 Task: Set the region manually to US West.
Action: Mouse moved to (973, 81)
Screenshot: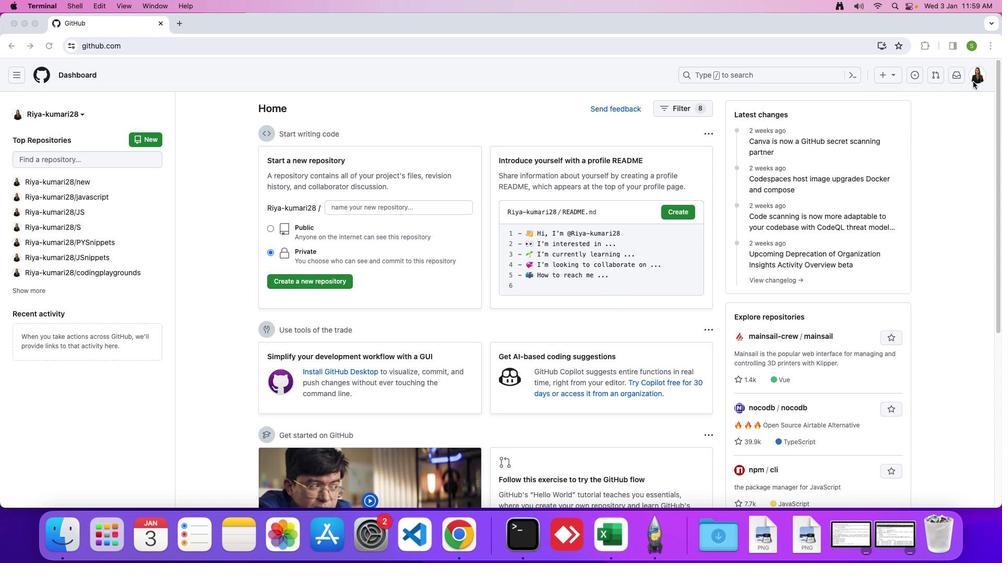 
Action: Mouse pressed left at (973, 81)
Screenshot: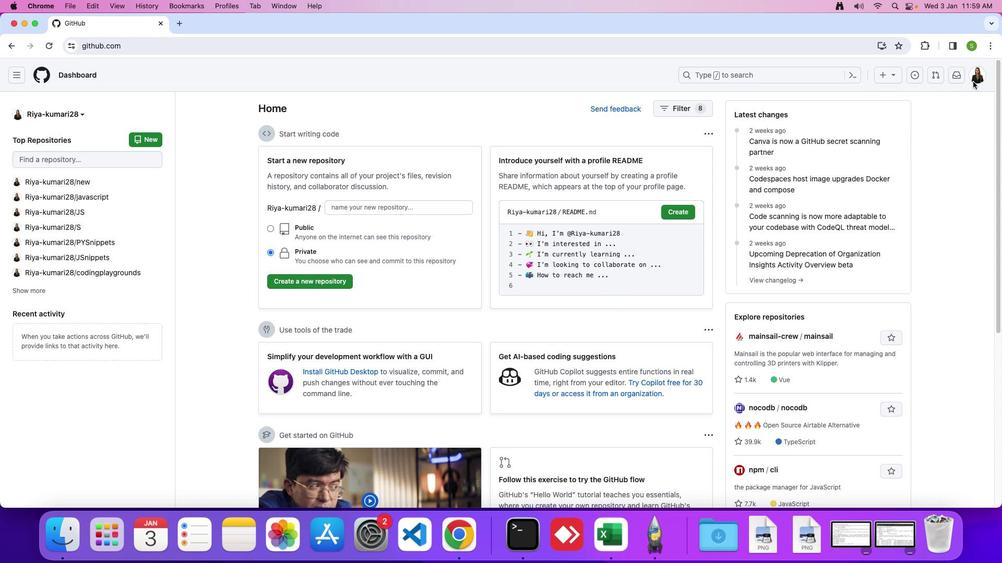 
Action: Mouse moved to (975, 78)
Screenshot: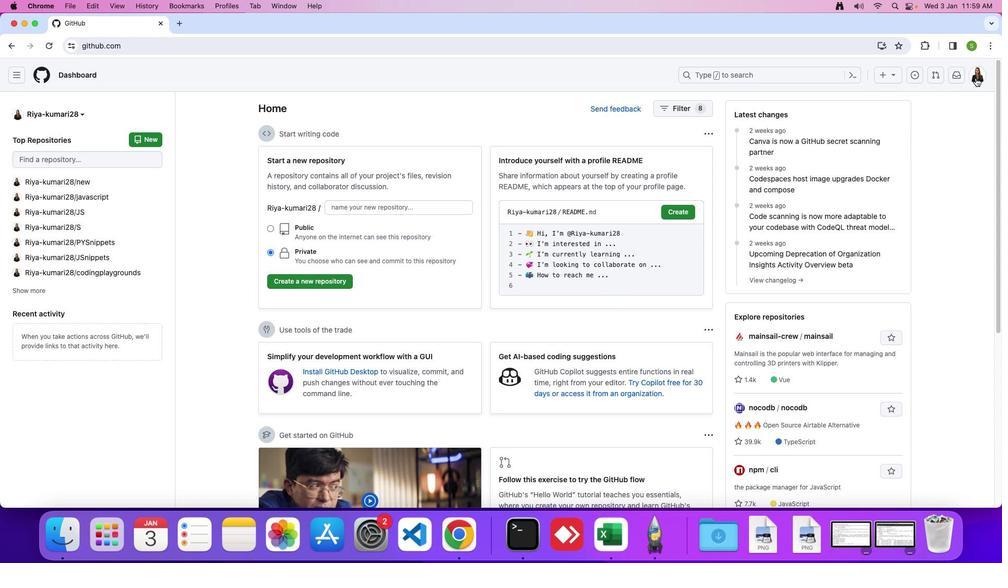 
Action: Mouse pressed left at (975, 78)
Screenshot: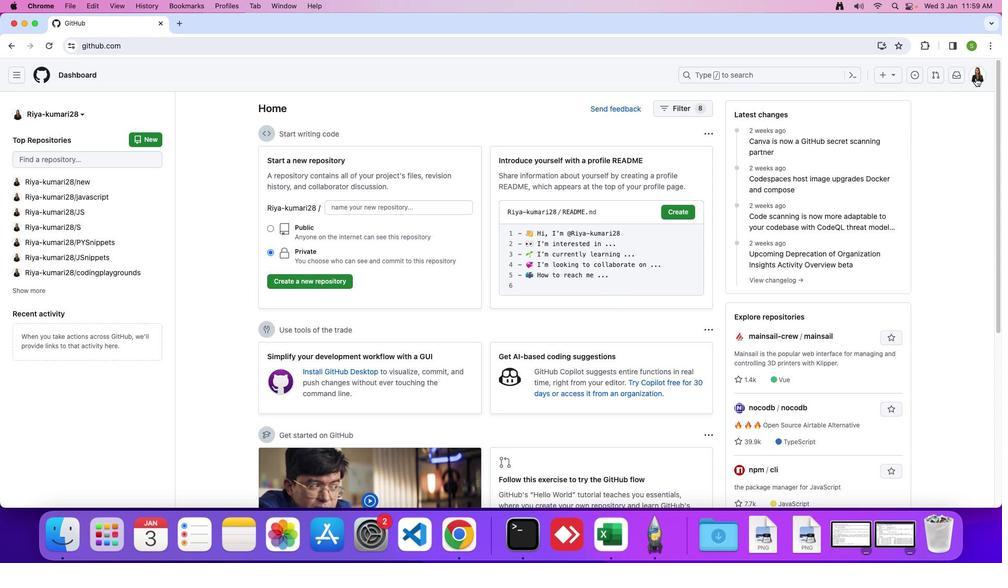 
Action: Mouse moved to (877, 361)
Screenshot: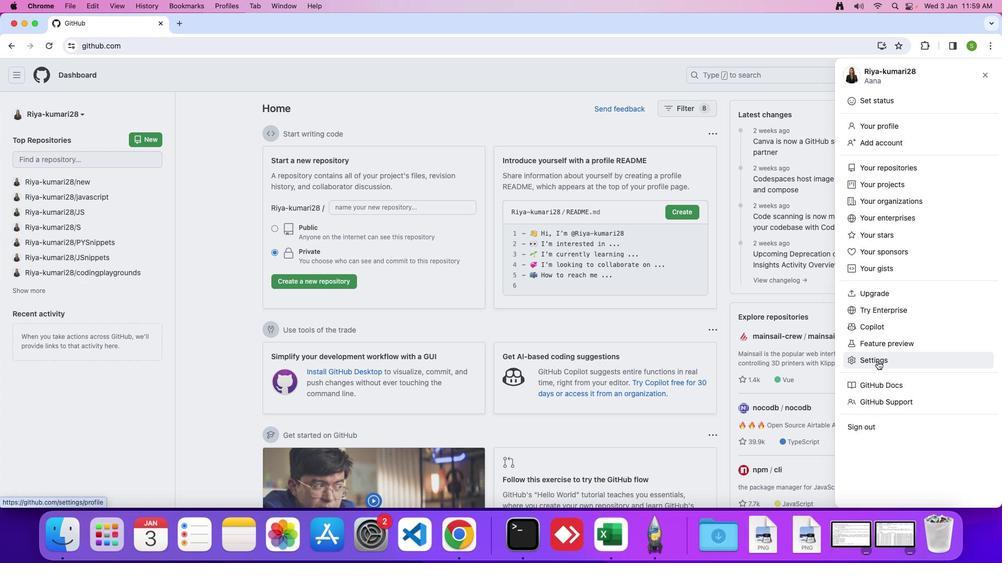 
Action: Mouse pressed left at (877, 361)
Screenshot: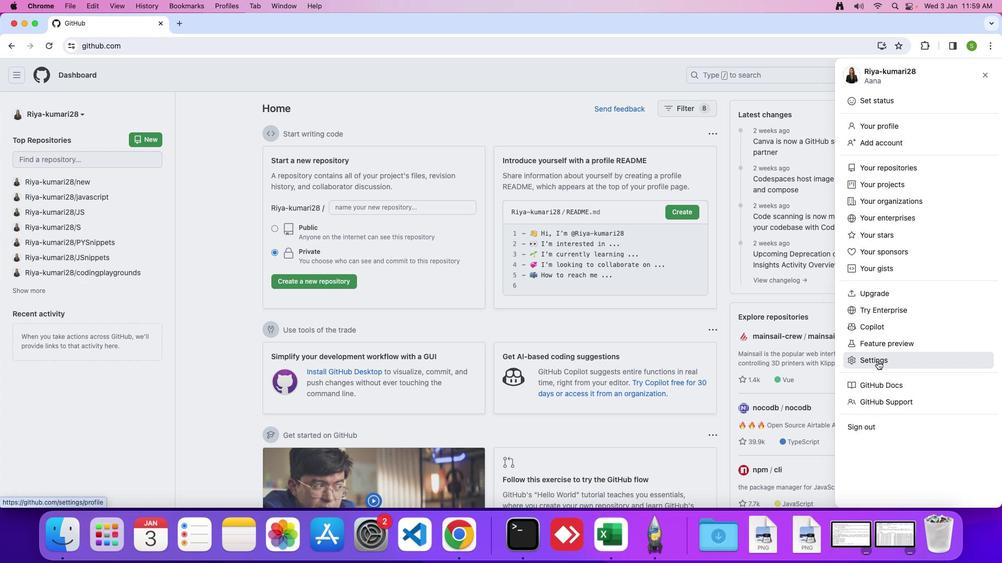 
Action: Mouse moved to (249, 434)
Screenshot: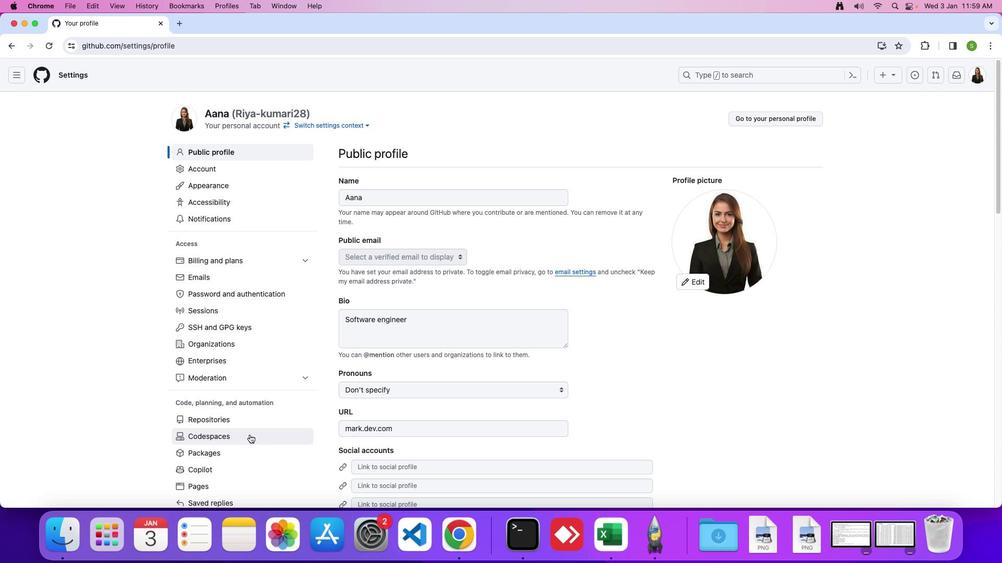 
Action: Mouse pressed left at (249, 434)
Screenshot: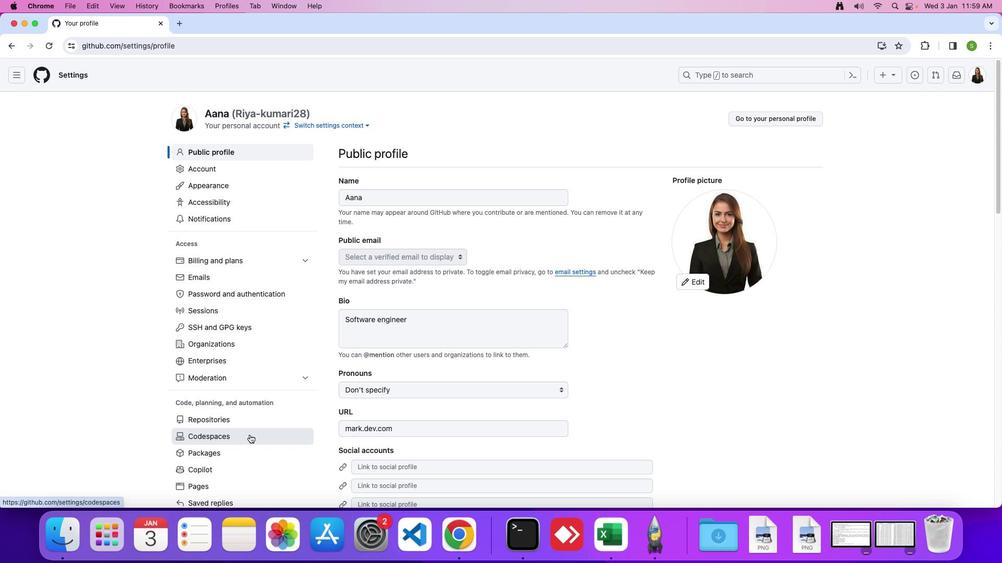 
Action: Mouse moved to (508, 406)
Screenshot: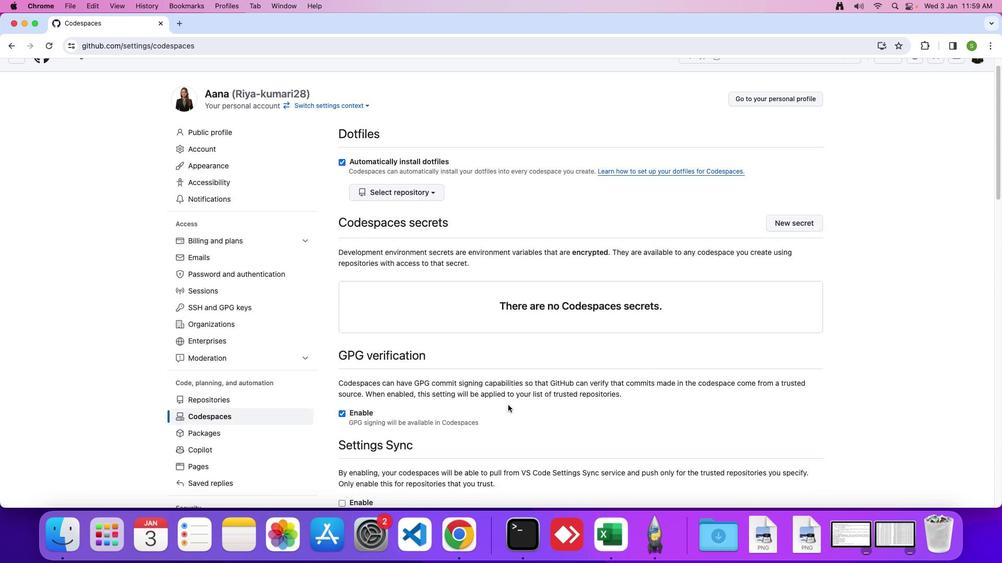 
Action: Mouse scrolled (508, 406) with delta (0, 0)
Screenshot: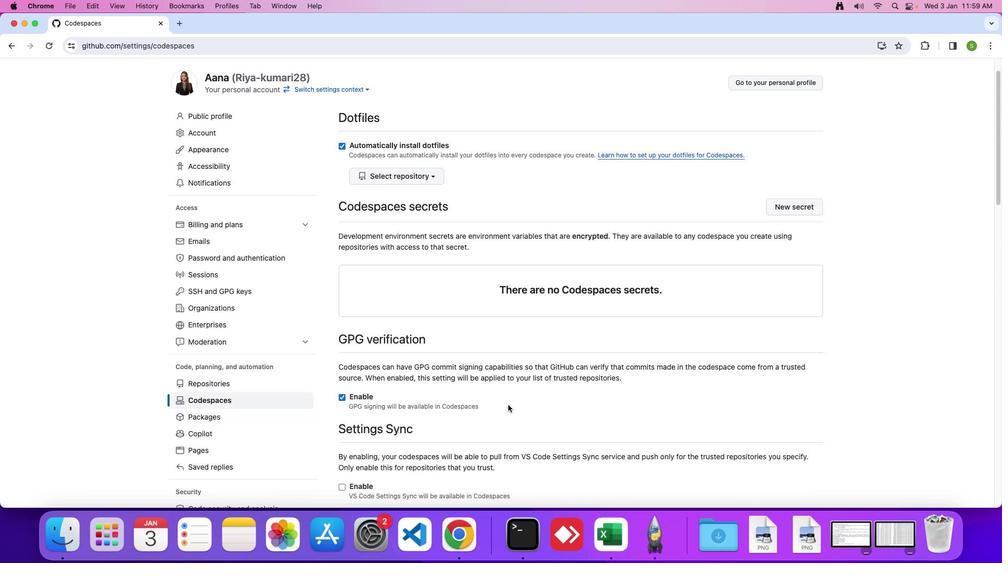 
Action: Mouse scrolled (508, 406) with delta (0, 0)
Screenshot: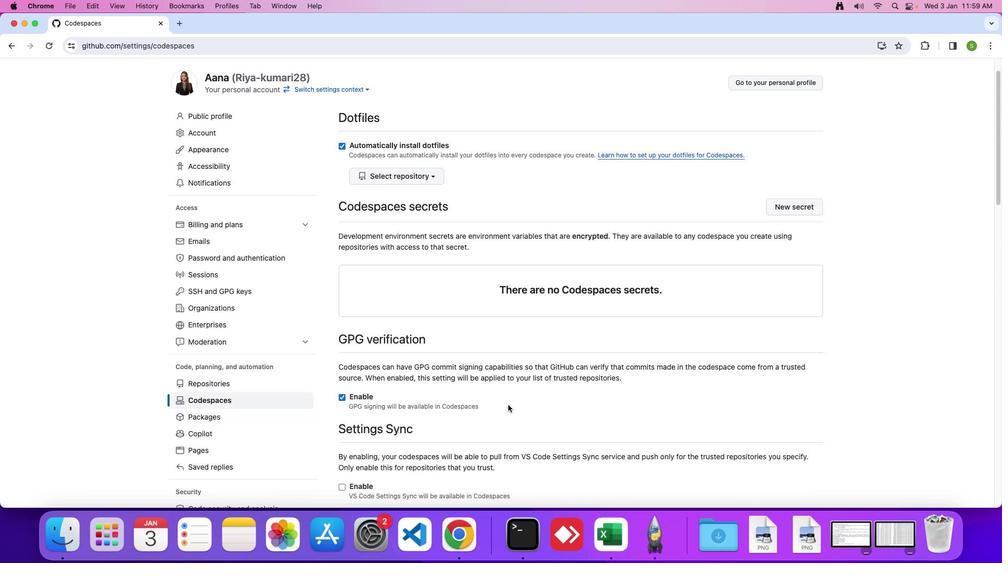 
Action: Mouse moved to (508, 405)
Screenshot: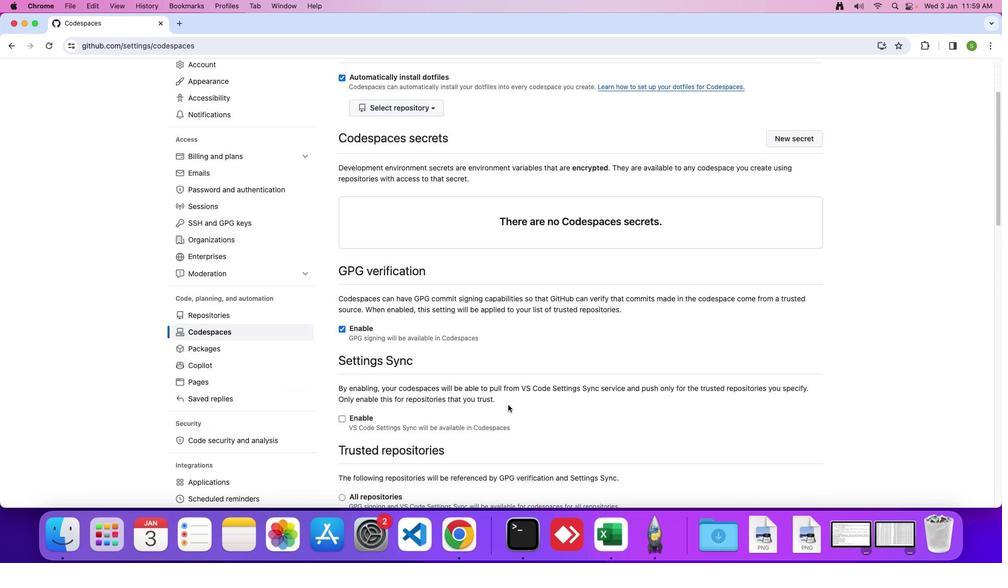 
Action: Mouse scrolled (508, 405) with delta (0, -2)
Screenshot: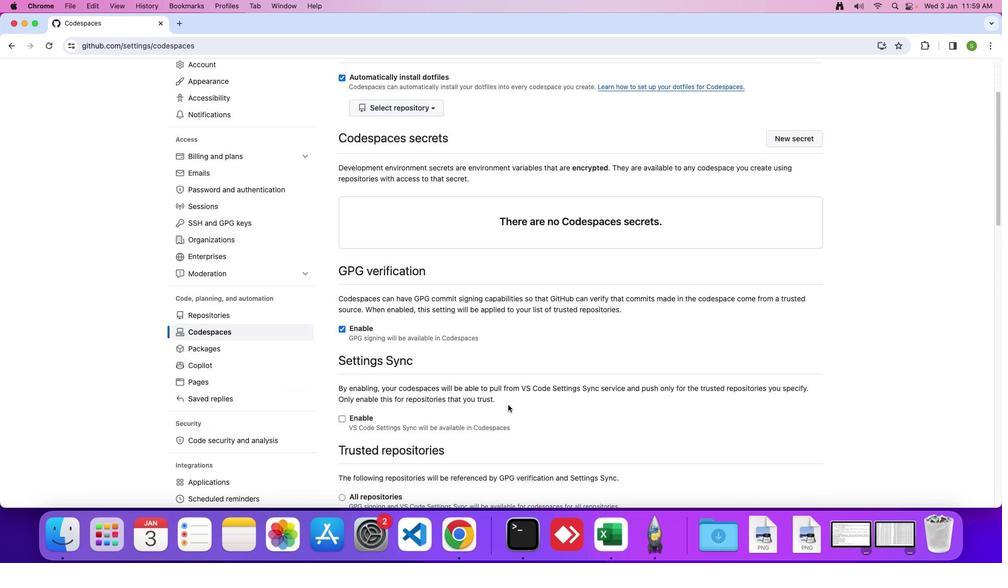 
Action: Mouse moved to (508, 405)
Screenshot: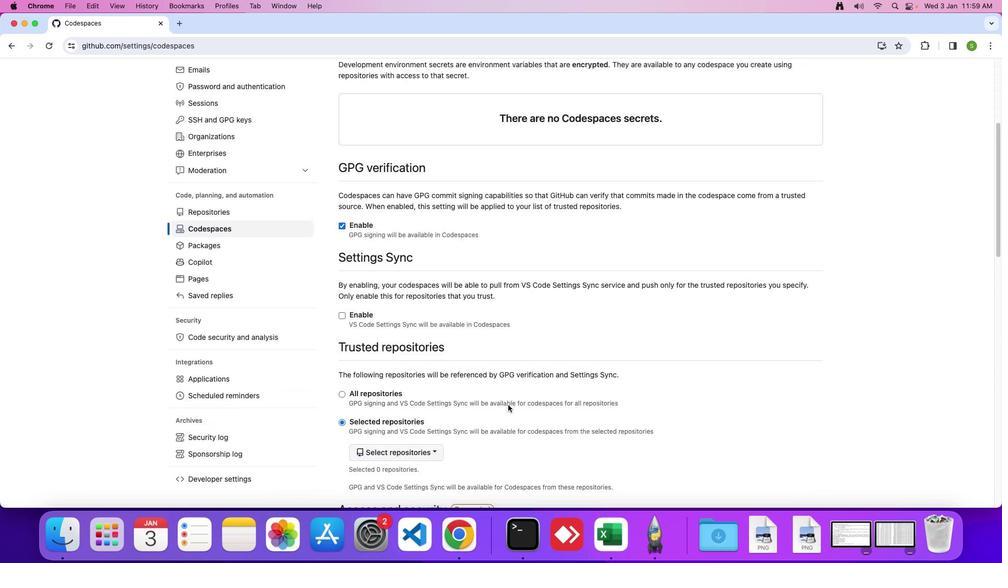 
Action: Mouse scrolled (508, 405) with delta (0, -3)
Screenshot: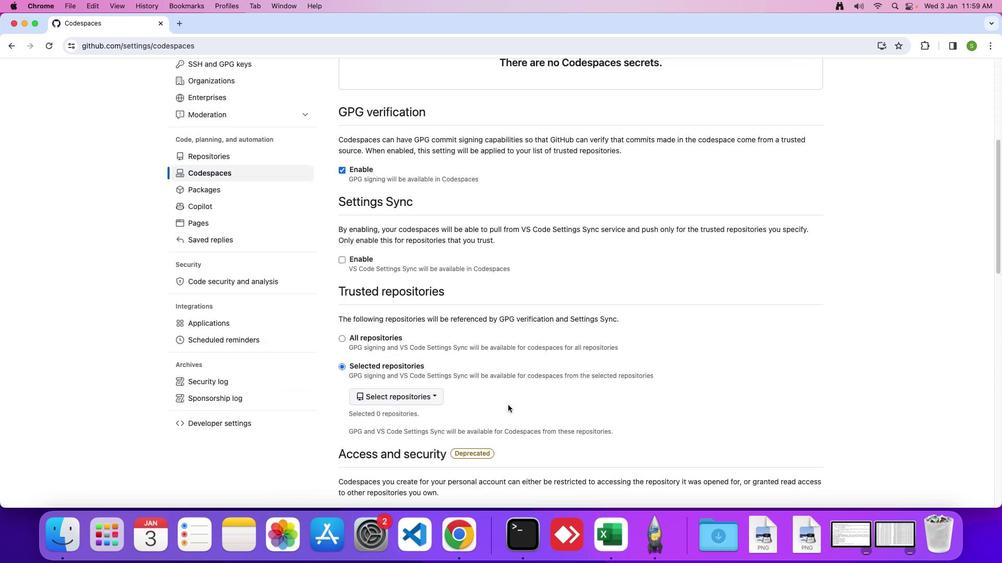 
Action: Mouse scrolled (508, 405) with delta (0, 0)
Screenshot: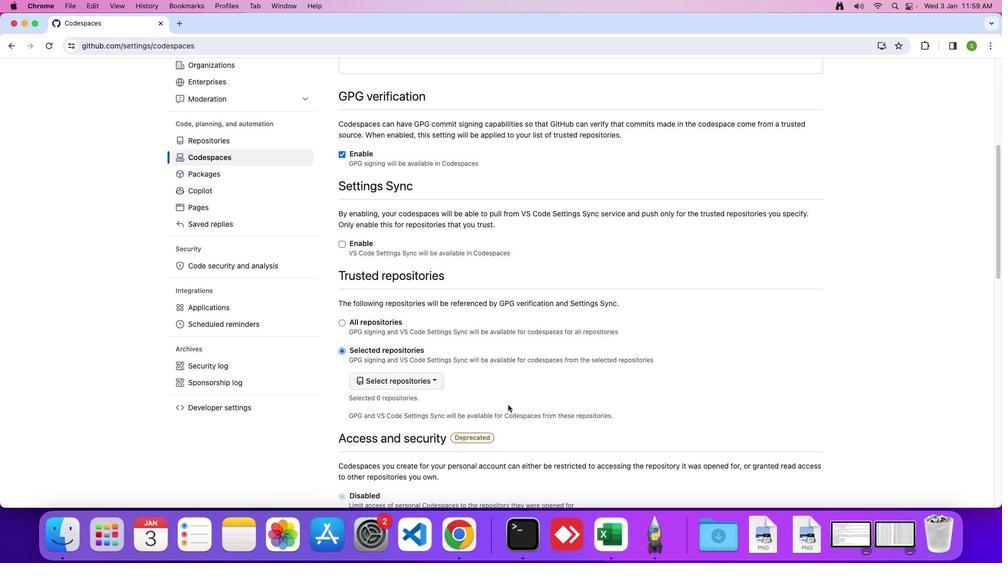 
Action: Mouse scrolled (508, 405) with delta (0, 0)
Screenshot: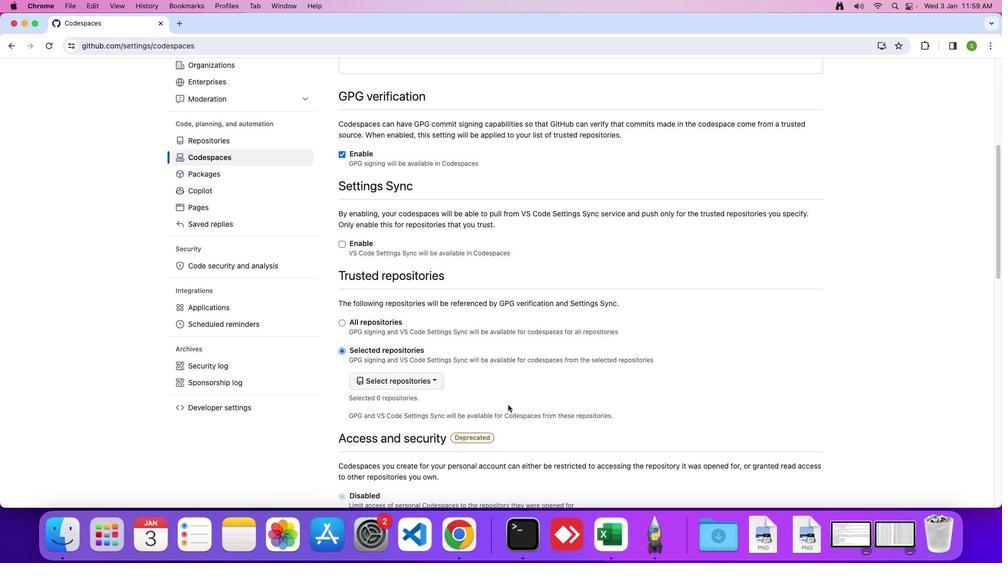 
Action: Mouse scrolled (508, 405) with delta (0, -2)
Screenshot: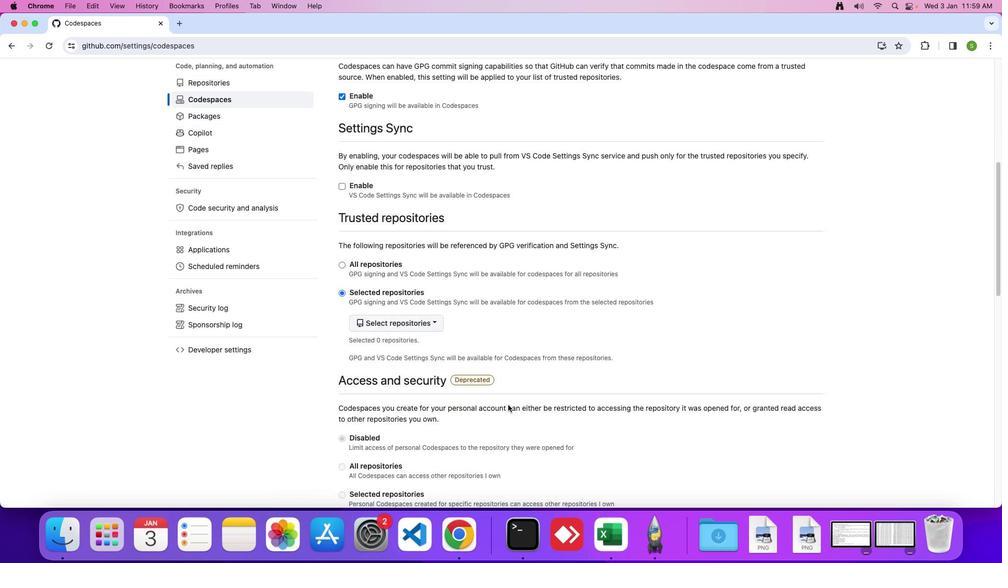 
Action: Mouse scrolled (508, 405) with delta (0, 0)
Screenshot: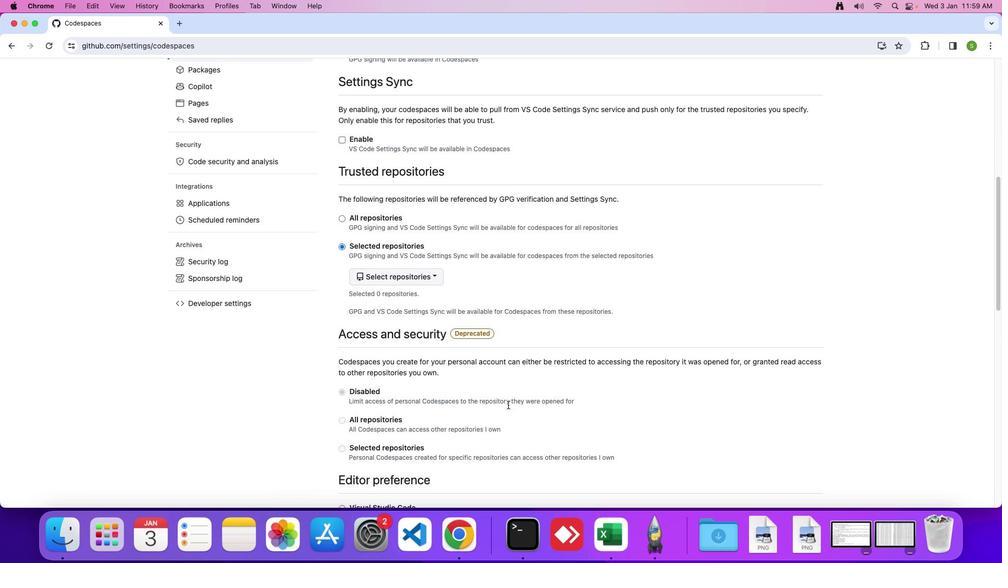 
Action: Mouse scrolled (508, 405) with delta (0, 0)
Screenshot: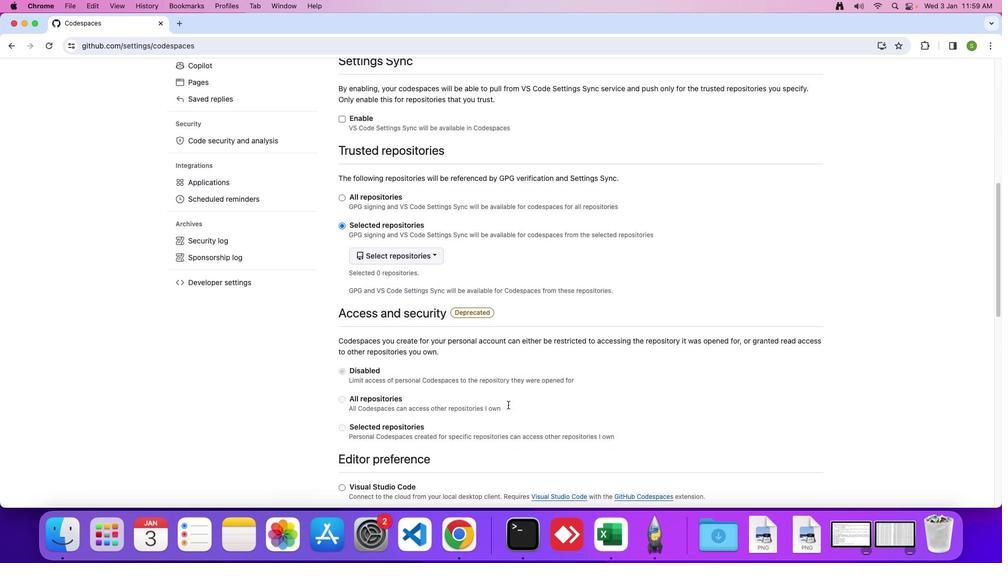 
Action: Mouse scrolled (508, 405) with delta (0, -1)
Screenshot: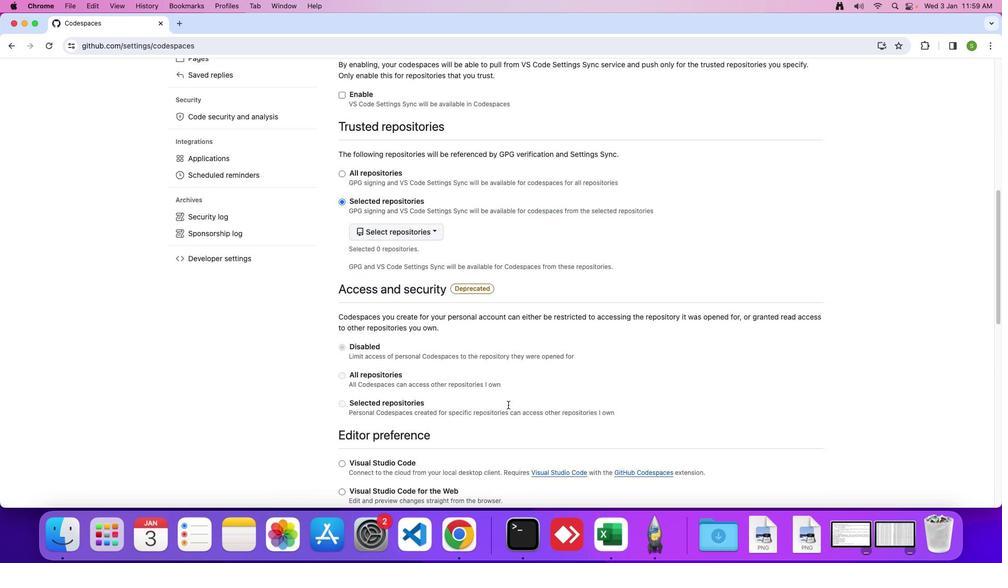 
Action: Mouse scrolled (508, 405) with delta (0, -1)
Screenshot: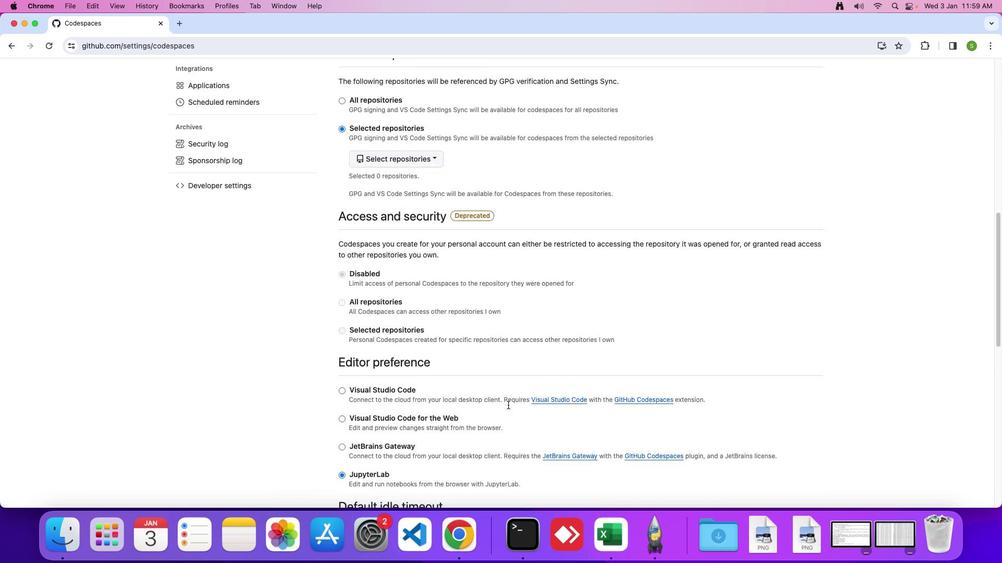 
Action: Mouse moved to (508, 405)
Screenshot: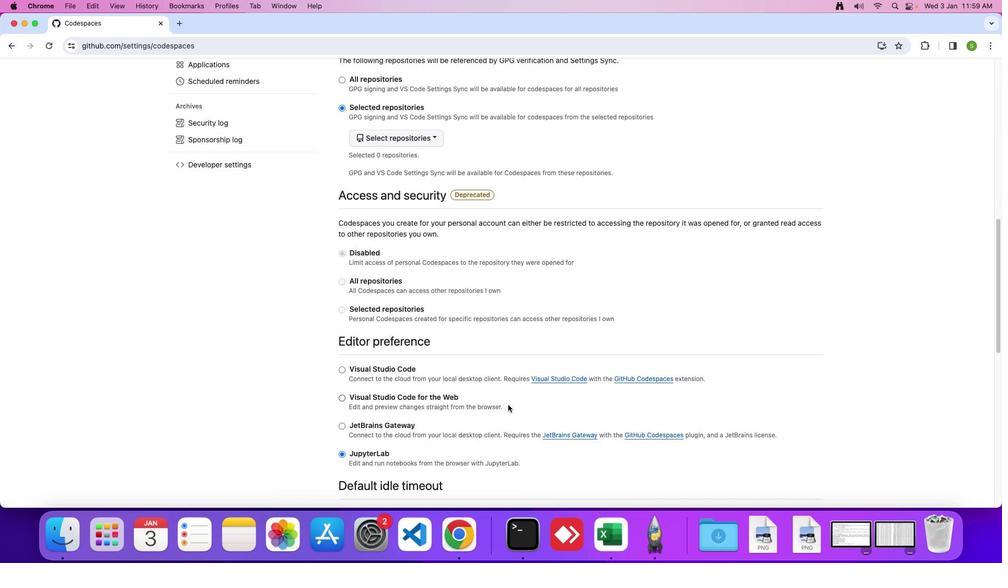 
Action: Mouse scrolled (508, 405) with delta (0, 0)
Screenshot: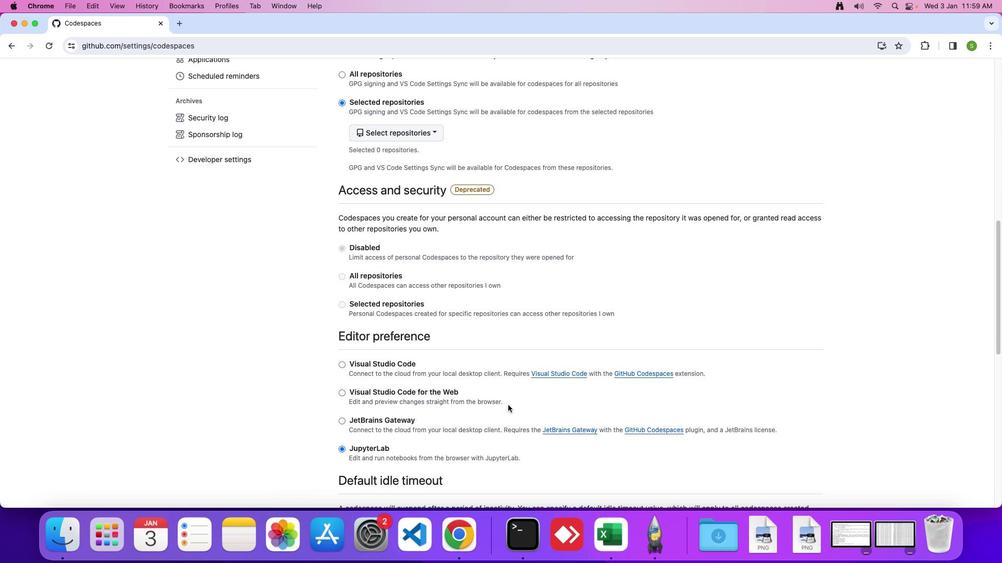 
Action: Mouse scrolled (508, 405) with delta (0, 0)
Screenshot: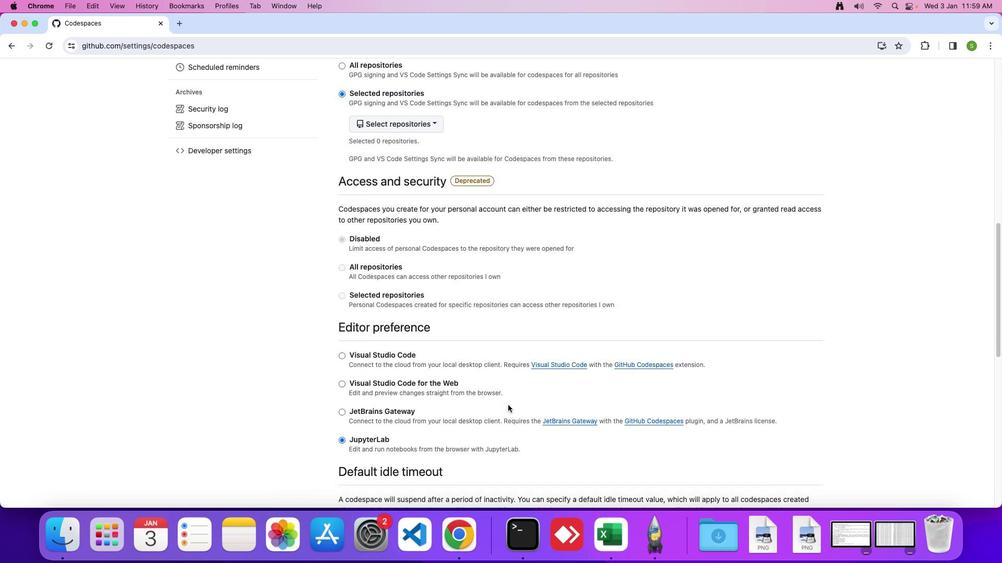 
Action: Mouse moved to (508, 405)
Screenshot: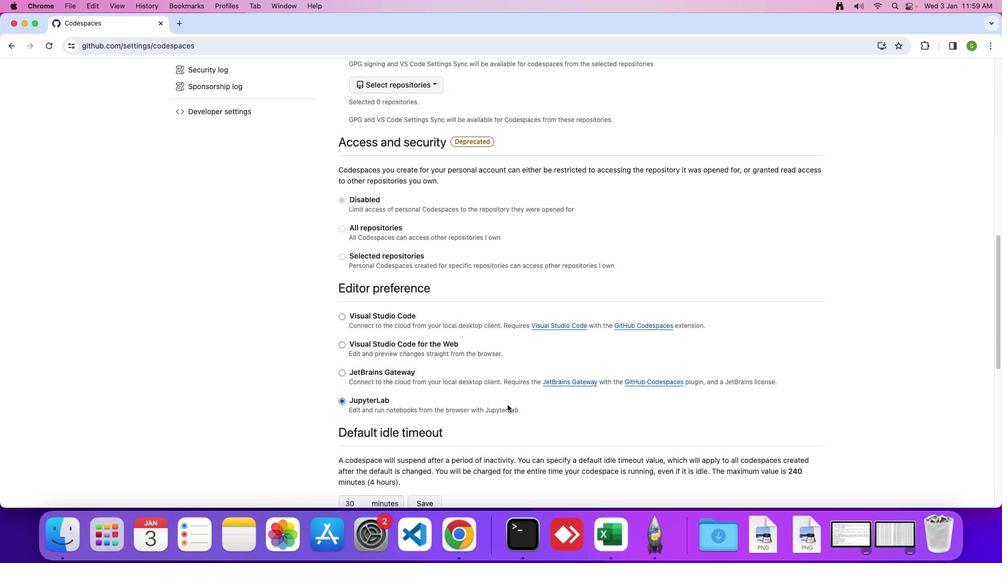 
Action: Mouse scrolled (508, 405) with delta (0, -1)
Screenshot: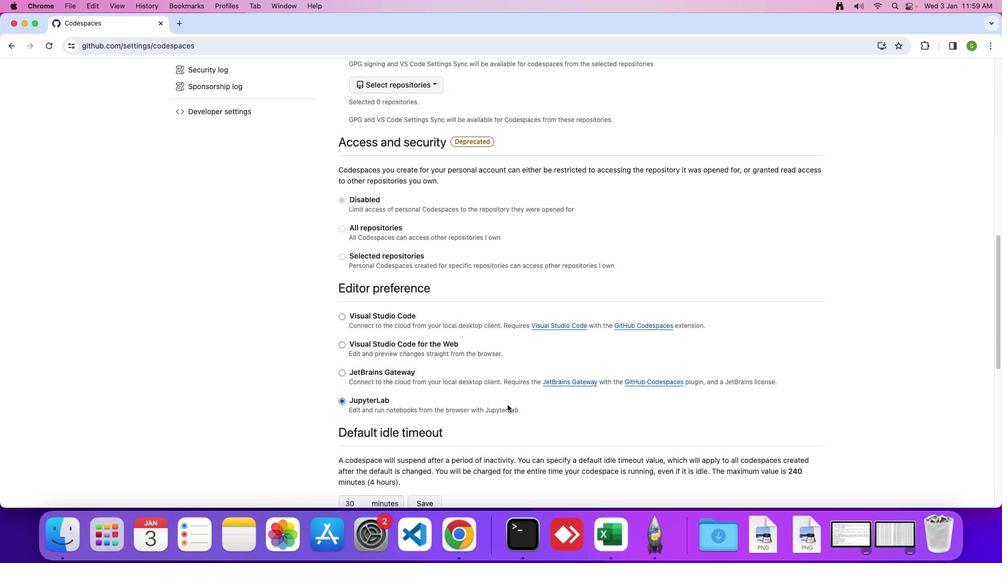 
Action: Mouse moved to (507, 405)
Screenshot: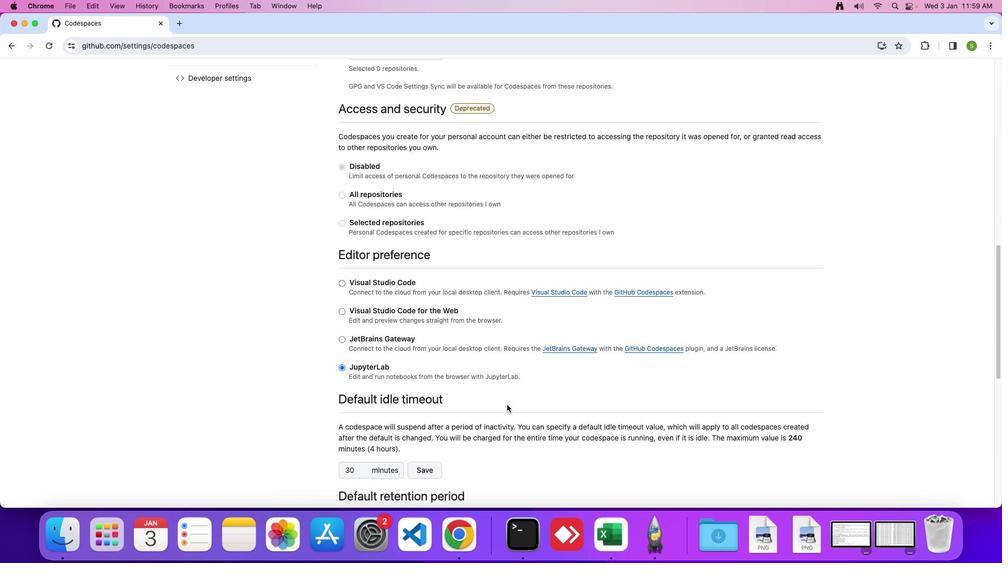 
Action: Mouse scrolled (507, 405) with delta (0, 0)
Screenshot: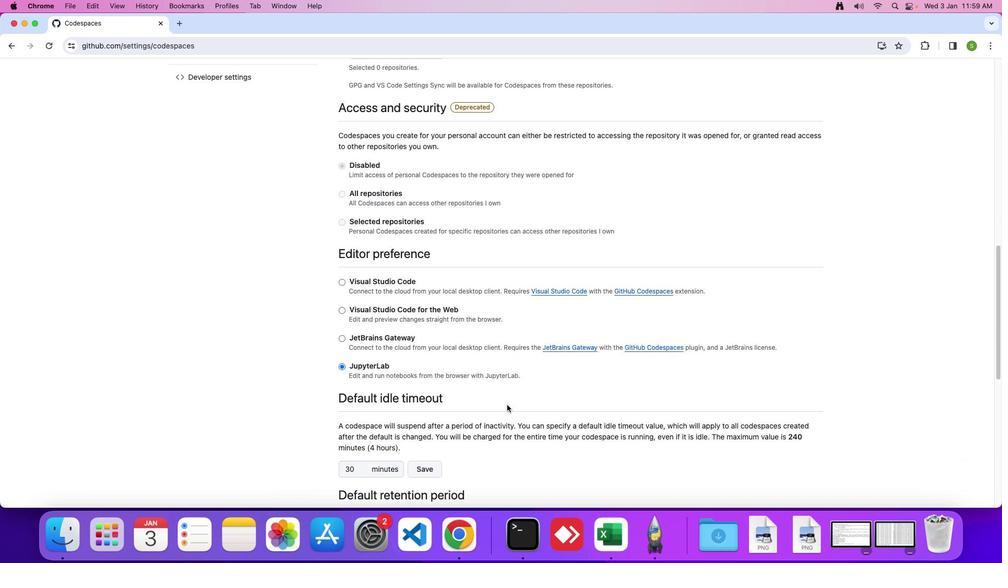 
Action: Mouse scrolled (507, 405) with delta (0, 0)
Screenshot: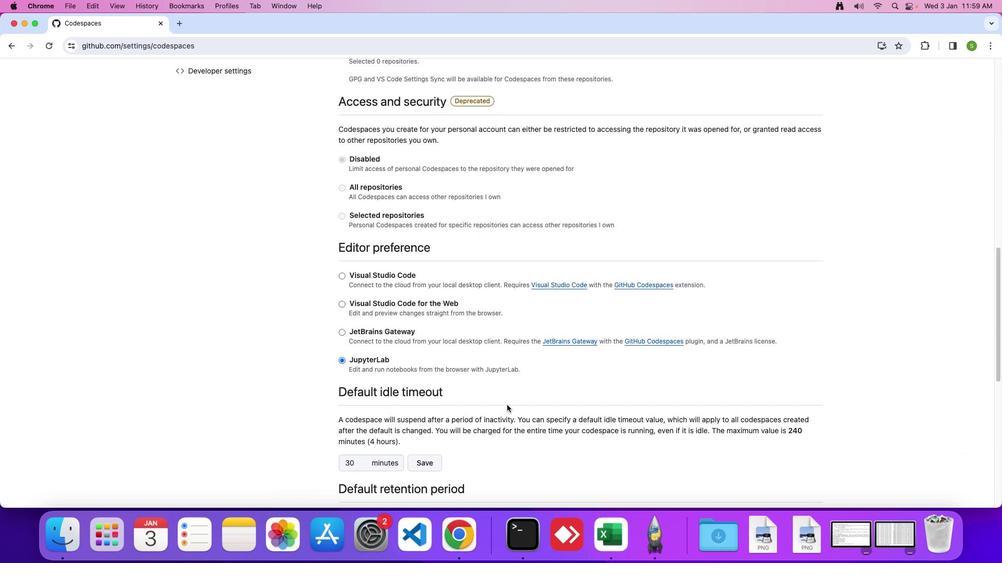 
Action: Mouse scrolled (507, 405) with delta (0, 0)
Screenshot: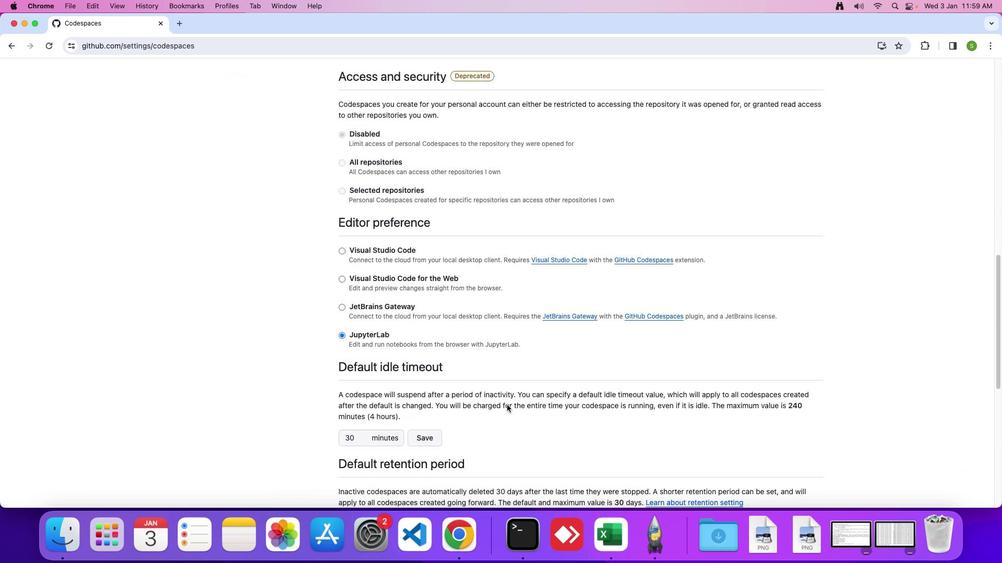 
Action: Mouse scrolled (507, 405) with delta (0, 0)
Screenshot: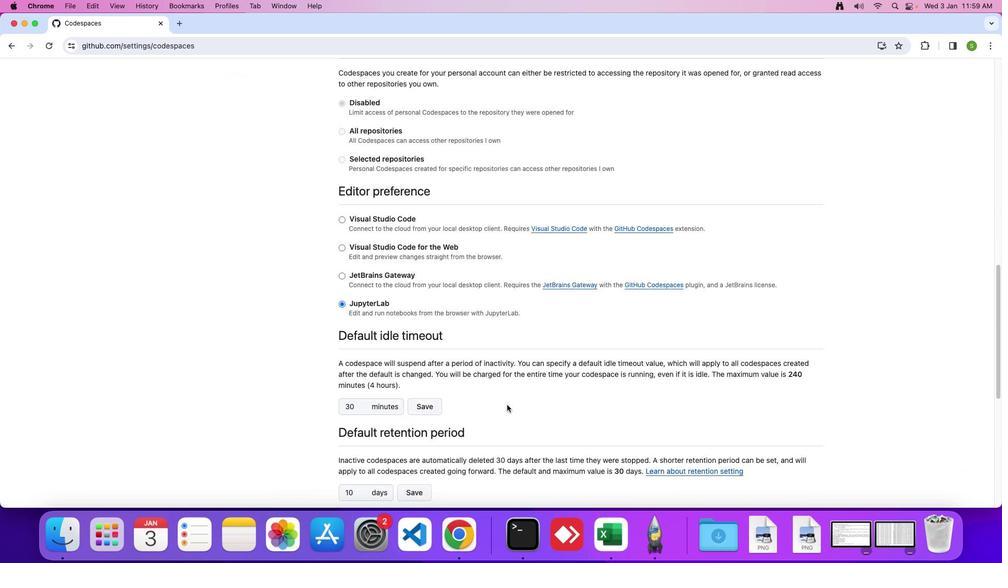 
Action: Mouse scrolled (507, 405) with delta (0, -2)
Screenshot: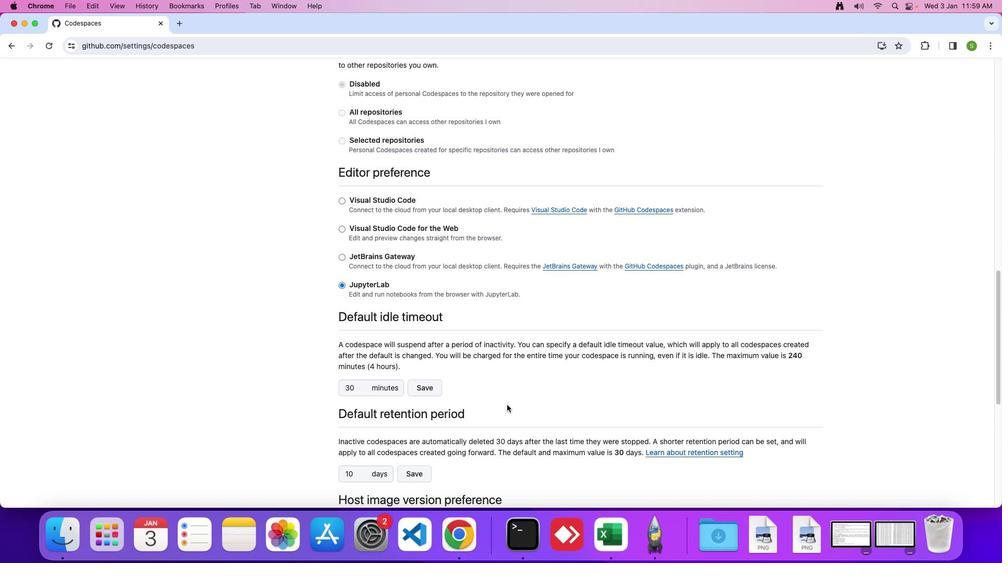 
Action: Mouse moved to (508, 403)
Screenshot: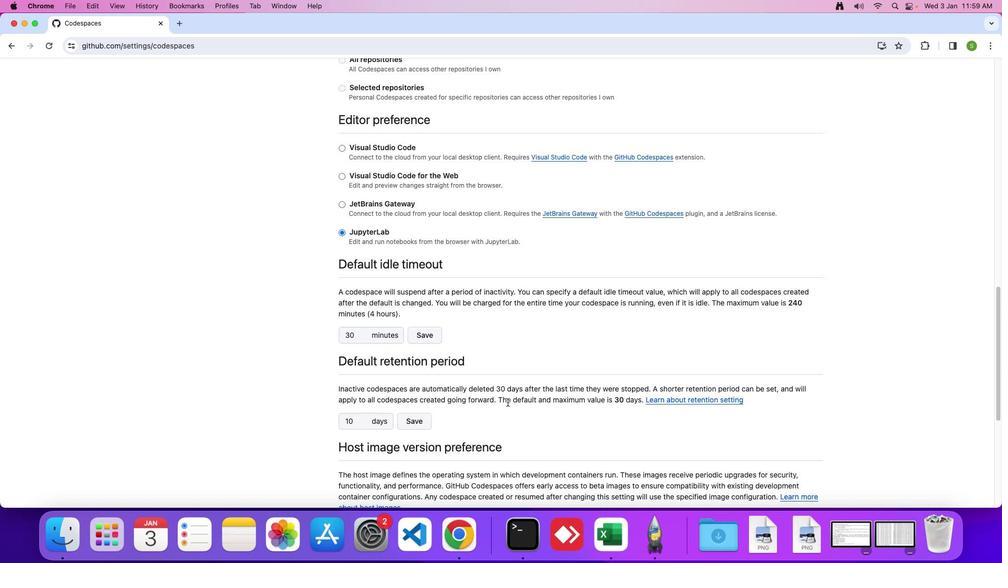 
Action: Mouse scrolled (508, 403) with delta (0, 0)
Screenshot: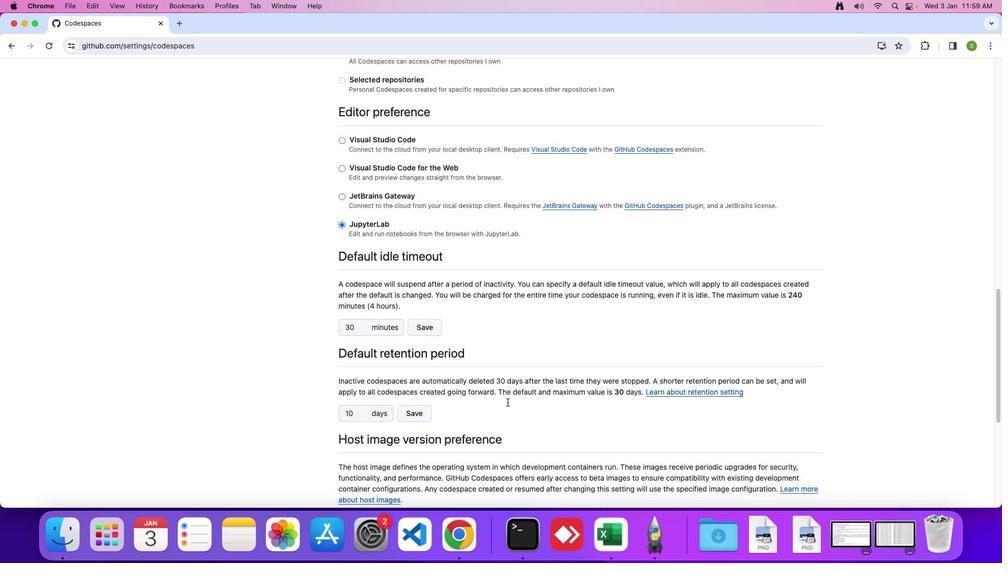 
Action: Mouse scrolled (508, 403) with delta (0, 0)
Screenshot: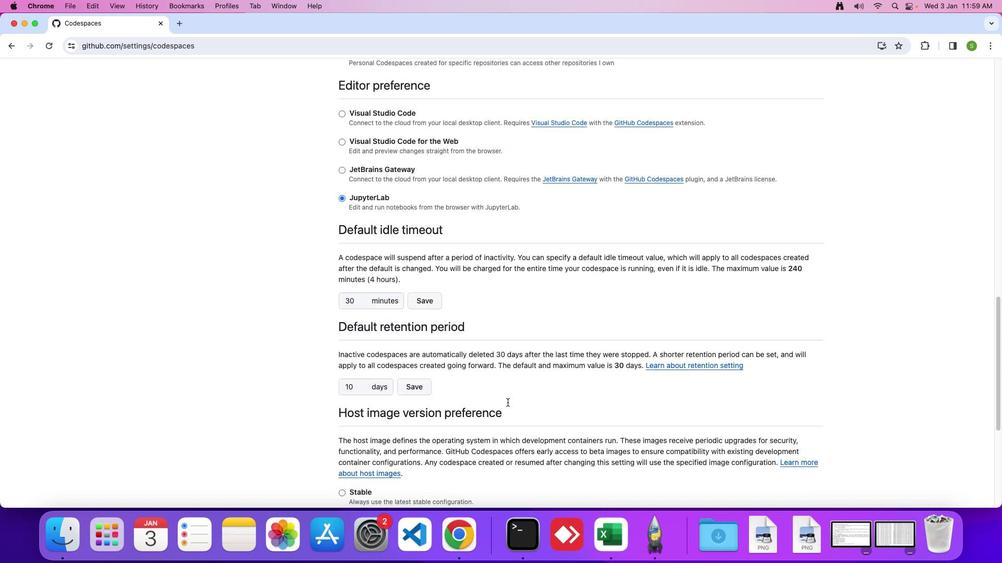 
Action: Mouse scrolled (508, 403) with delta (0, -2)
Screenshot: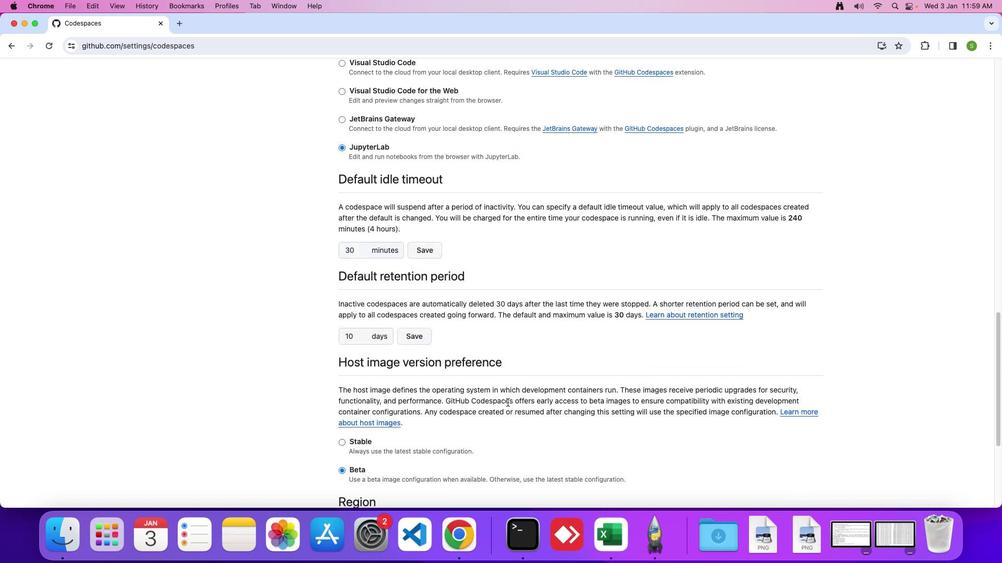 
Action: Mouse scrolled (508, 403) with delta (0, -2)
Screenshot: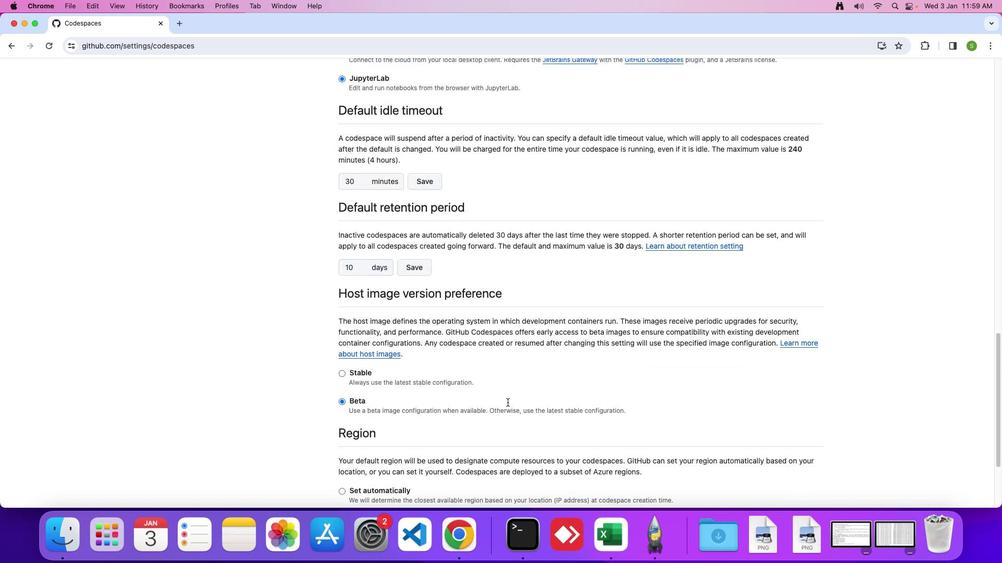 
Action: Mouse scrolled (508, 403) with delta (0, 0)
Screenshot: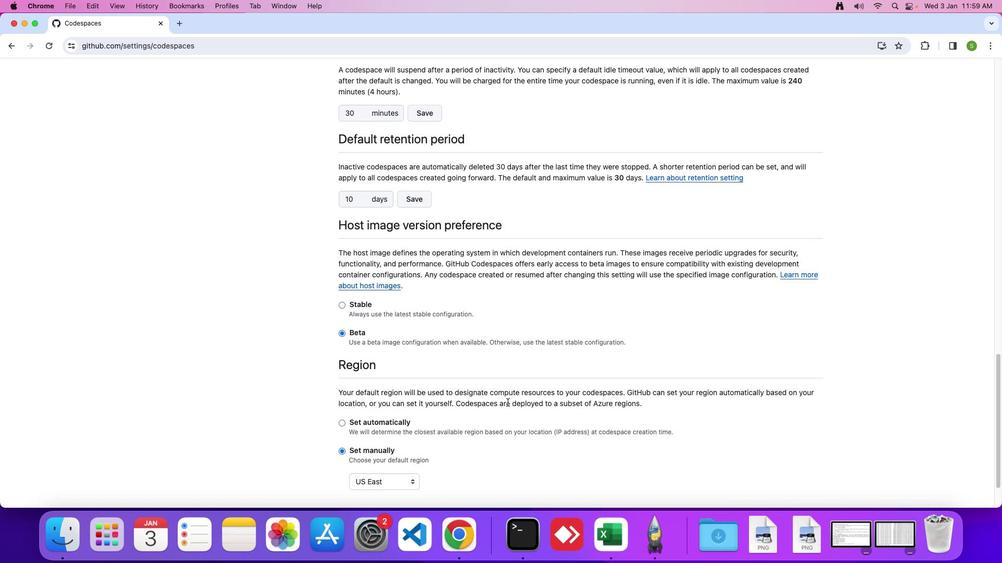 
Action: Mouse scrolled (508, 403) with delta (0, 0)
Screenshot: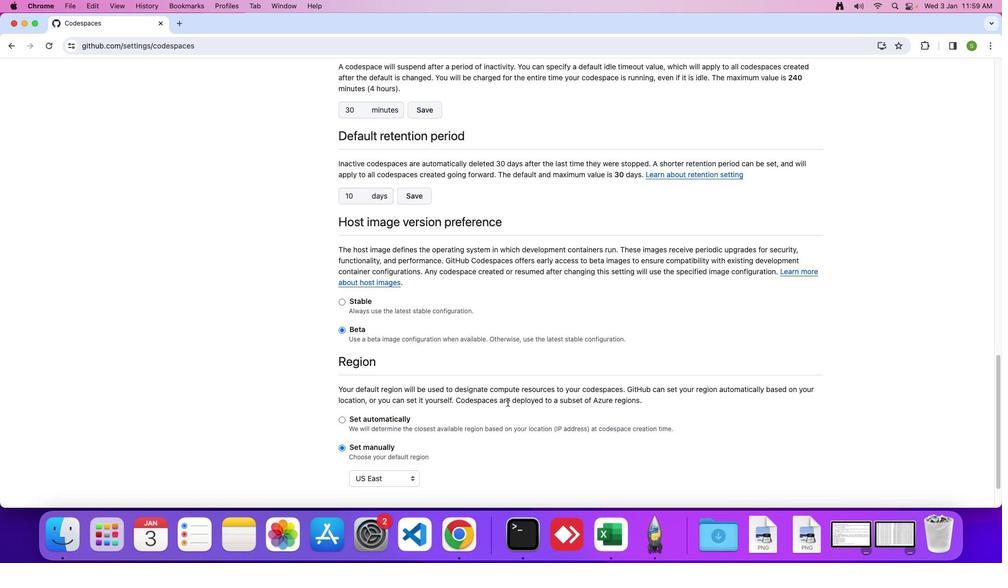 
Action: Mouse scrolled (508, 403) with delta (0, 0)
Screenshot: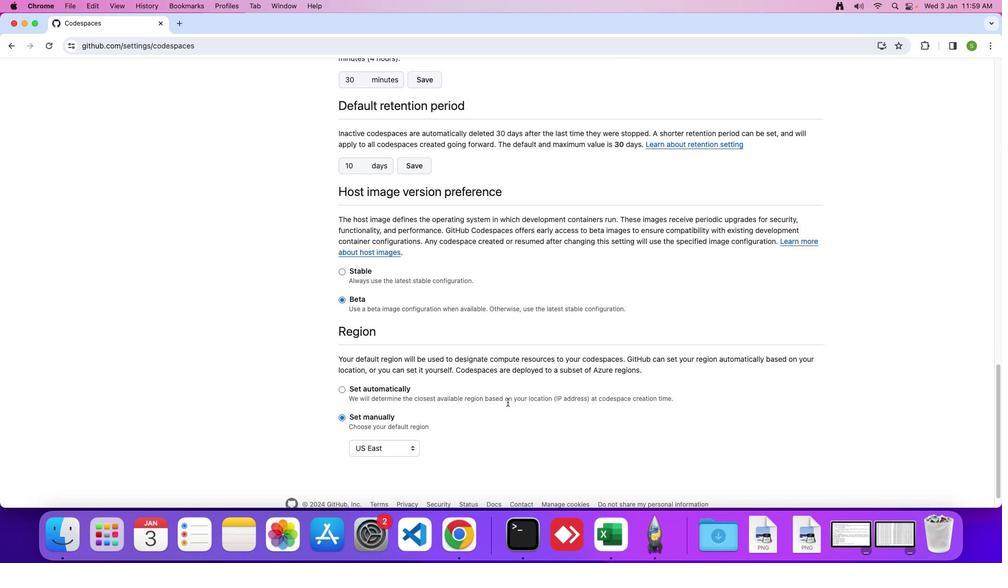 
Action: Mouse moved to (508, 402)
Screenshot: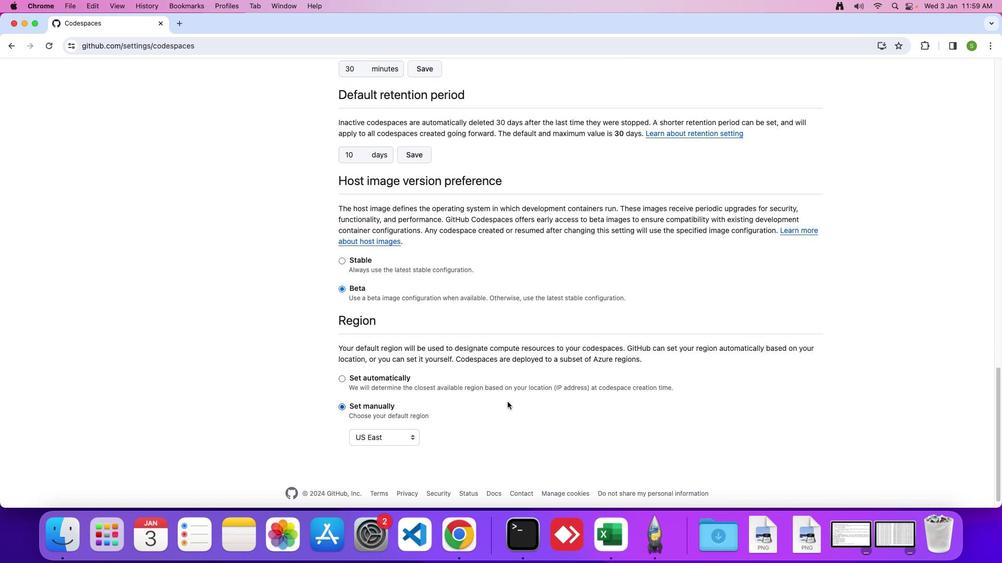 
Action: Mouse scrolled (508, 402) with delta (0, 0)
Screenshot: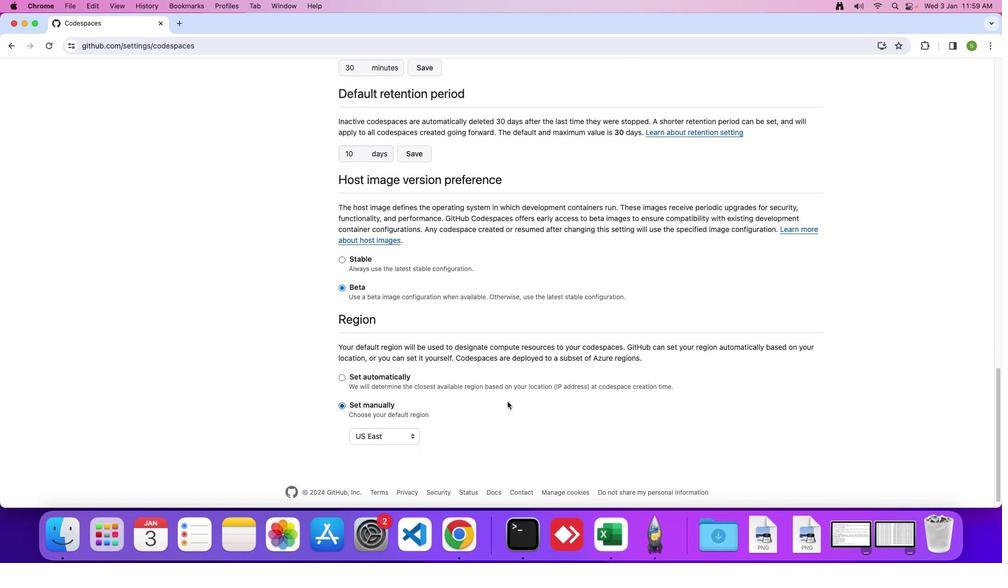 
Action: Mouse scrolled (508, 402) with delta (0, 0)
Screenshot: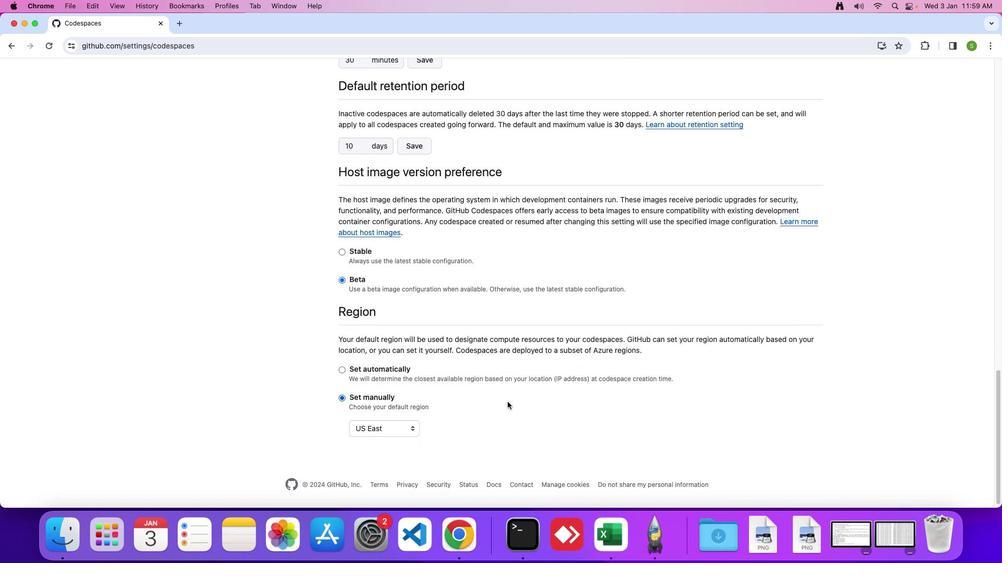 
Action: Mouse scrolled (508, 402) with delta (0, -1)
Screenshot: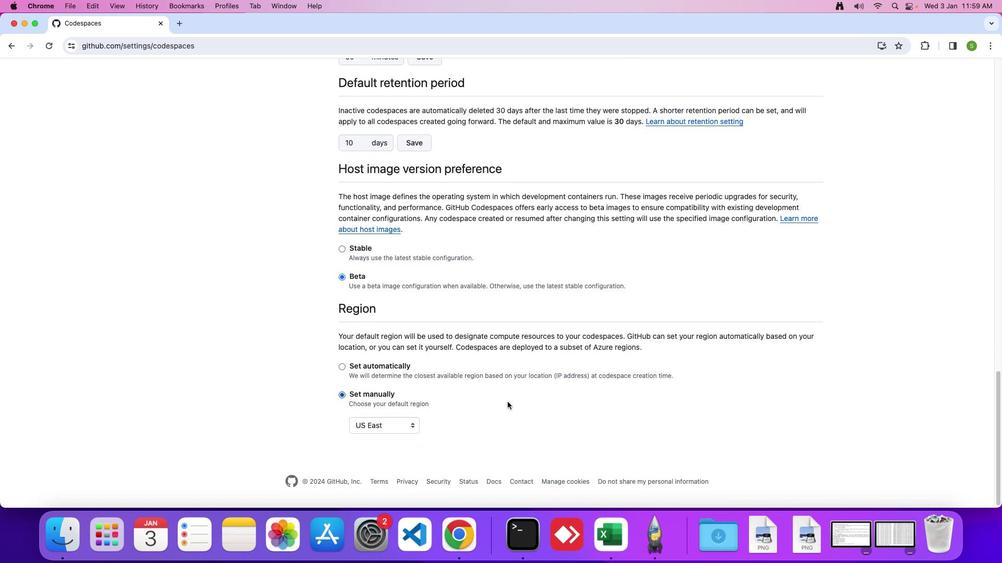 
Action: Mouse moved to (413, 423)
Screenshot: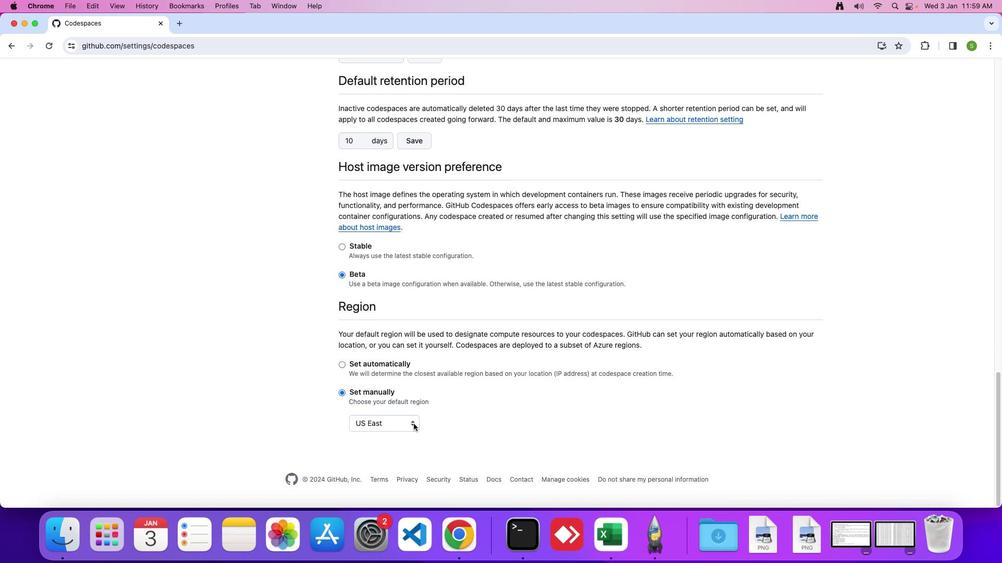 
Action: Mouse pressed left at (413, 423)
Screenshot: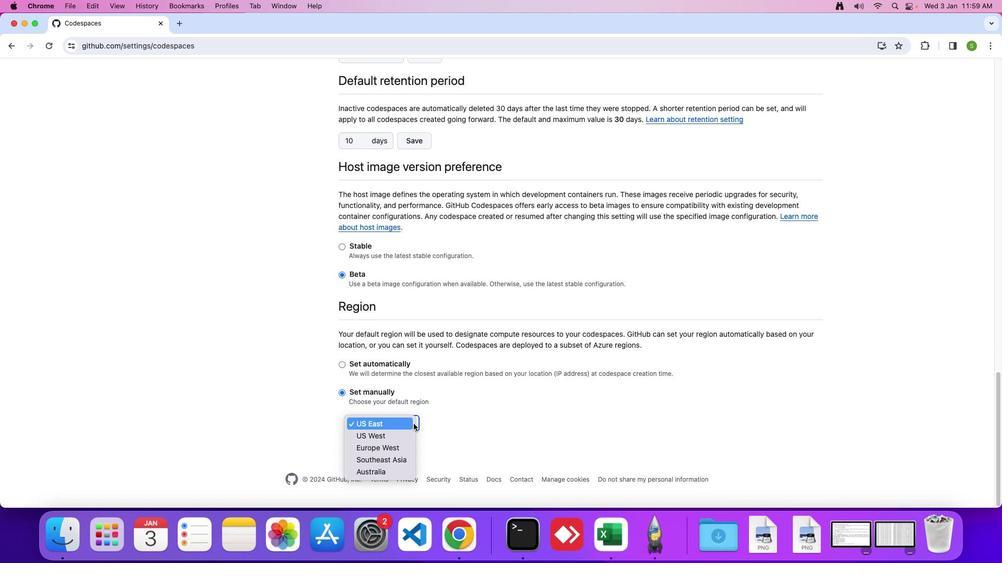 
Action: Mouse moved to (392, 439)
Screenshot: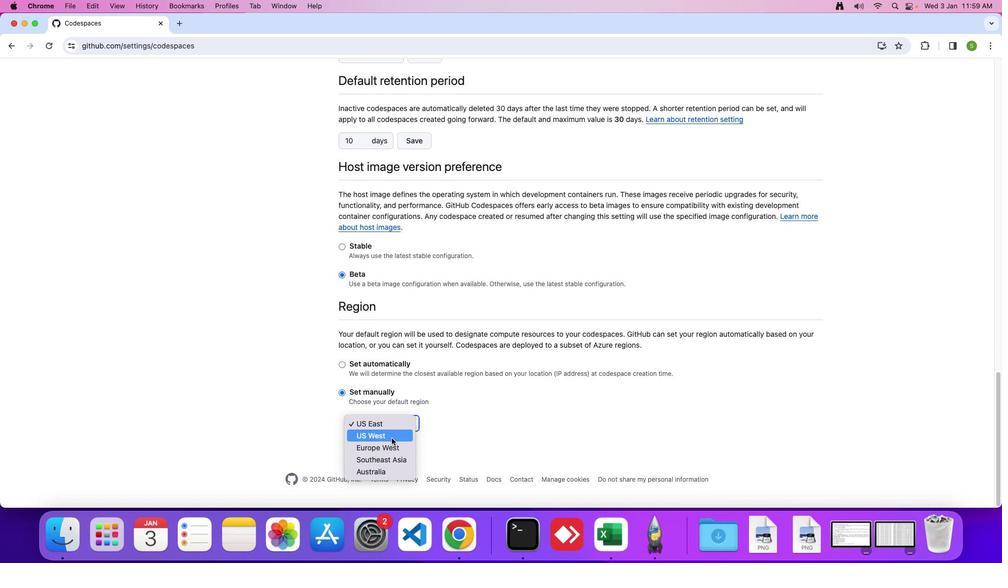 
Action: Mouse pressed left at (392, 439)
Screenshot: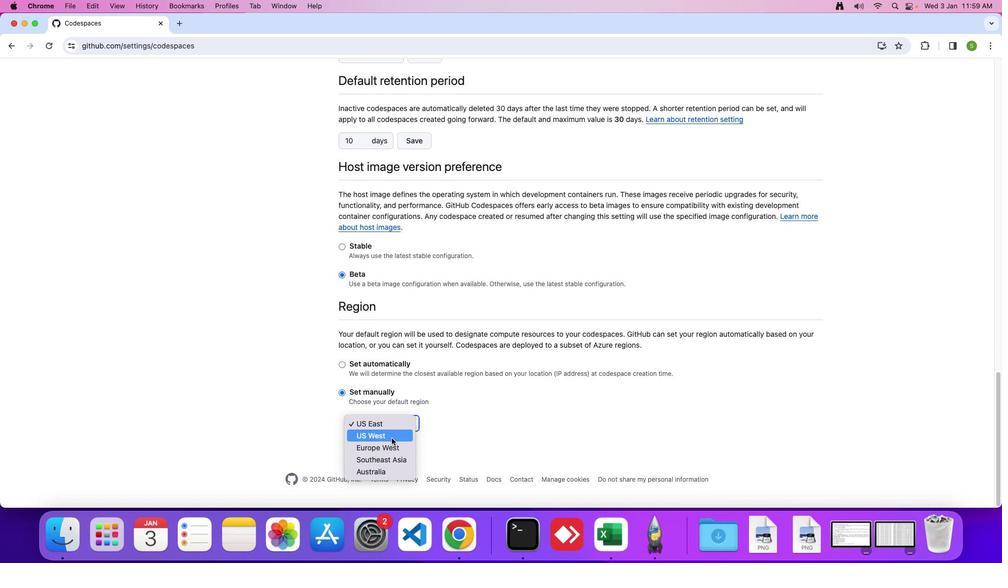 
Action: Mouse moved to (392, 438)
Screenshot: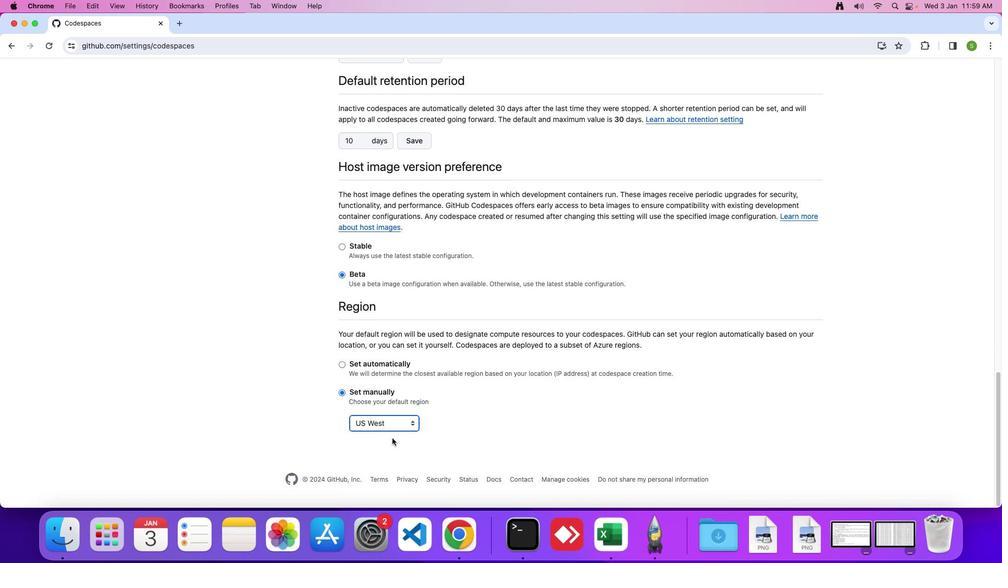 
